 Task: Apply conditional formatting to highlight cells in the range A2:E12 with values greater than 10.
Action: Mouse moved to (779, 246)
Screenshot: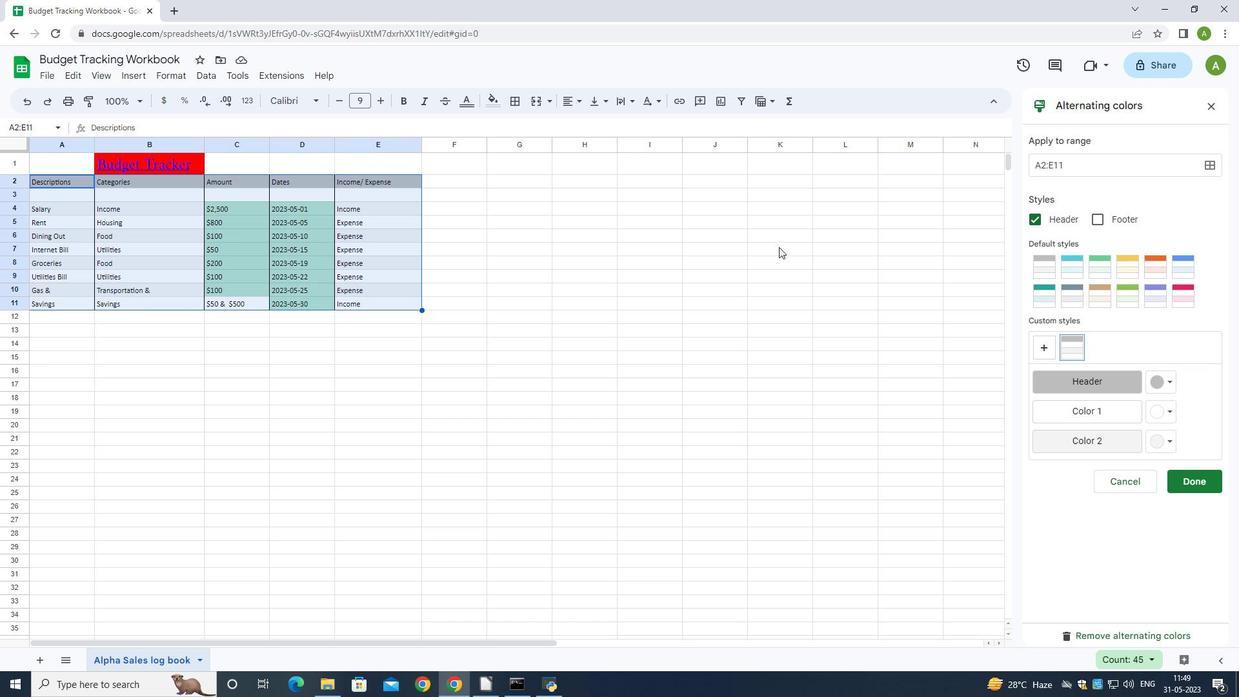 
Action: Mouse pressed left at (779, 246)
Screenshot: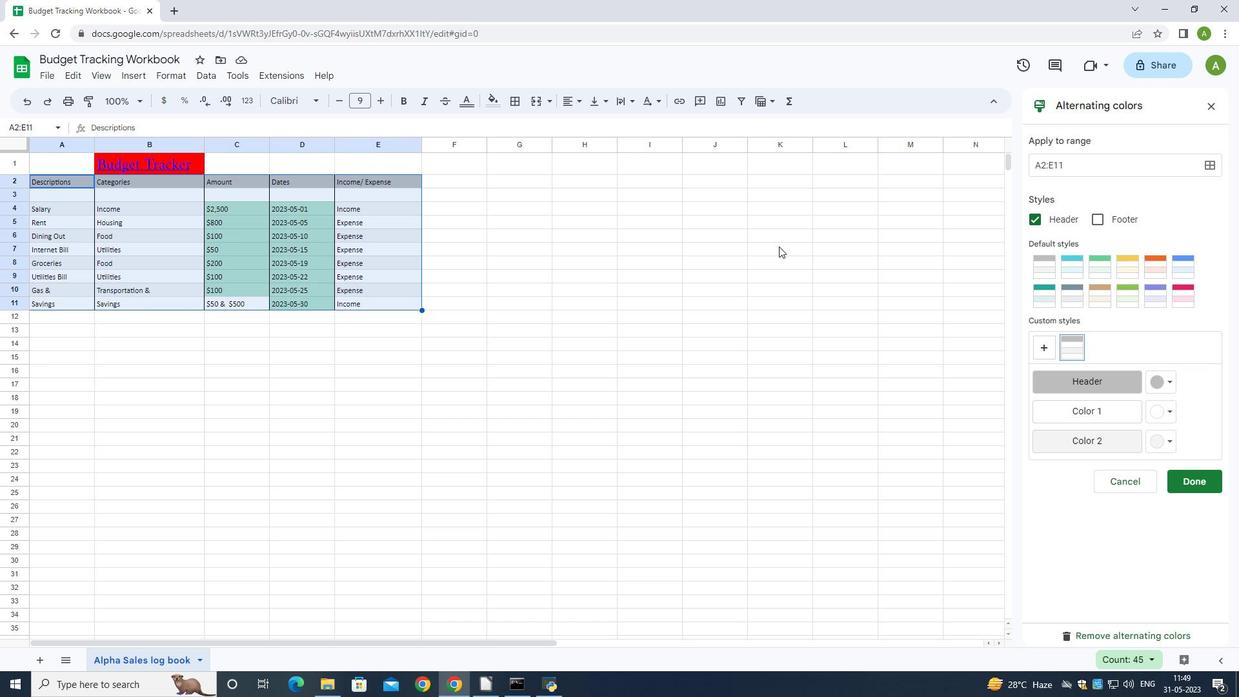 
Action: Mouse moved to (1205, 105)
Screenshot: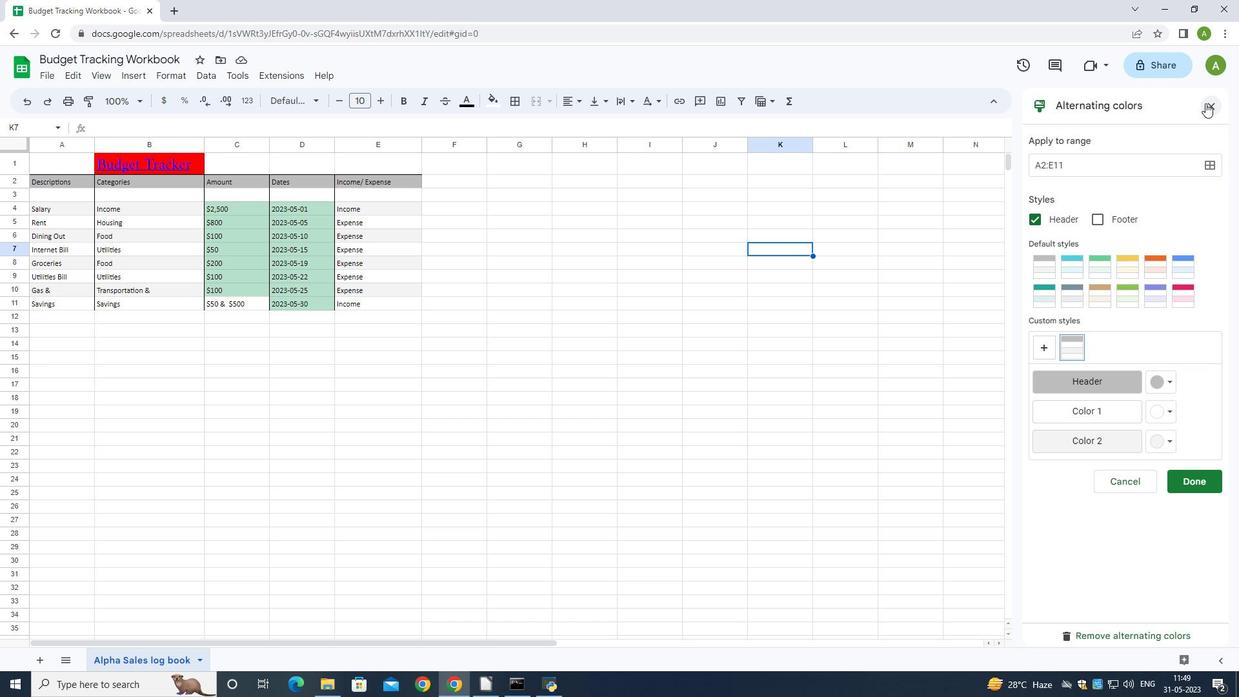 
Action: Mouse pressed left at (1205, 105)
Screenshot: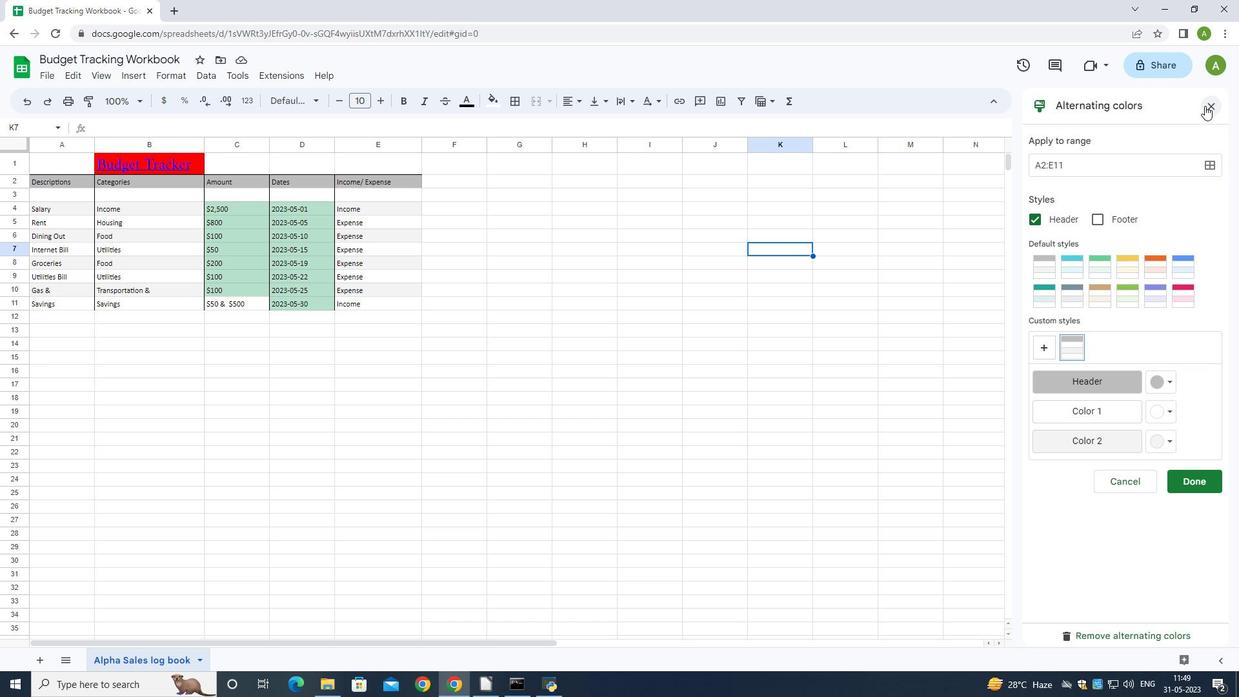 
Action: Mouse moved to (63, 182)
Screenshot: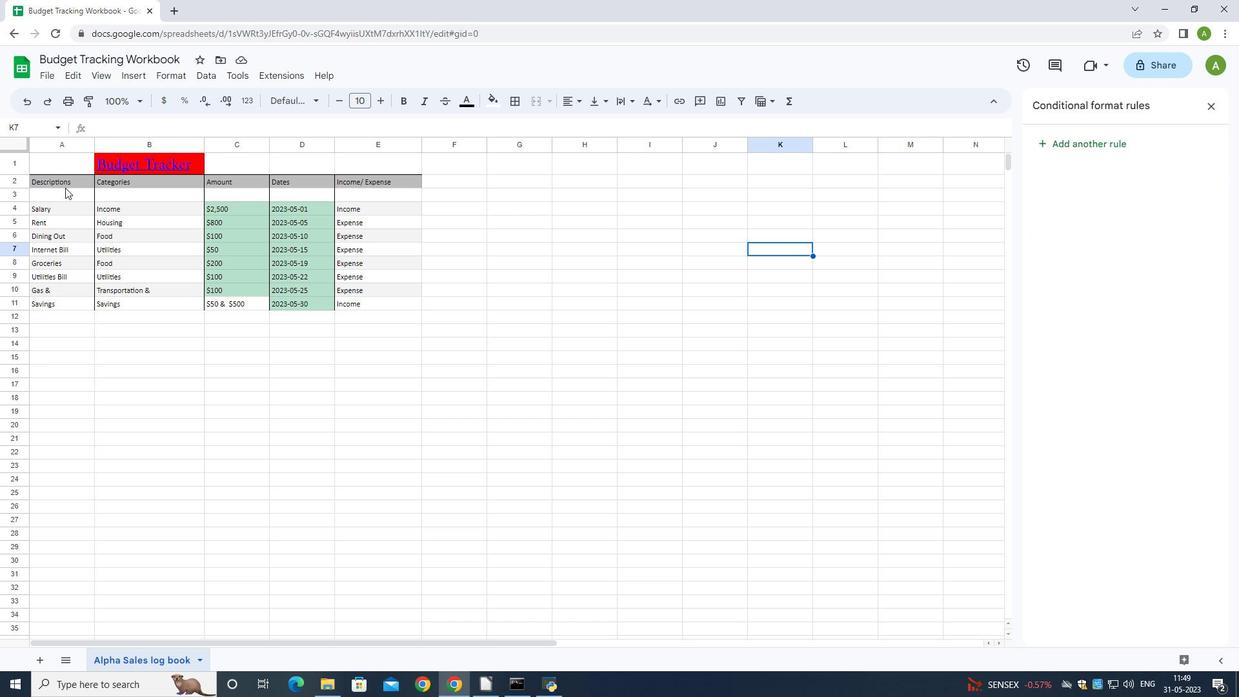 
Action: Mouse pressed left at (63, 182)
Screenshot: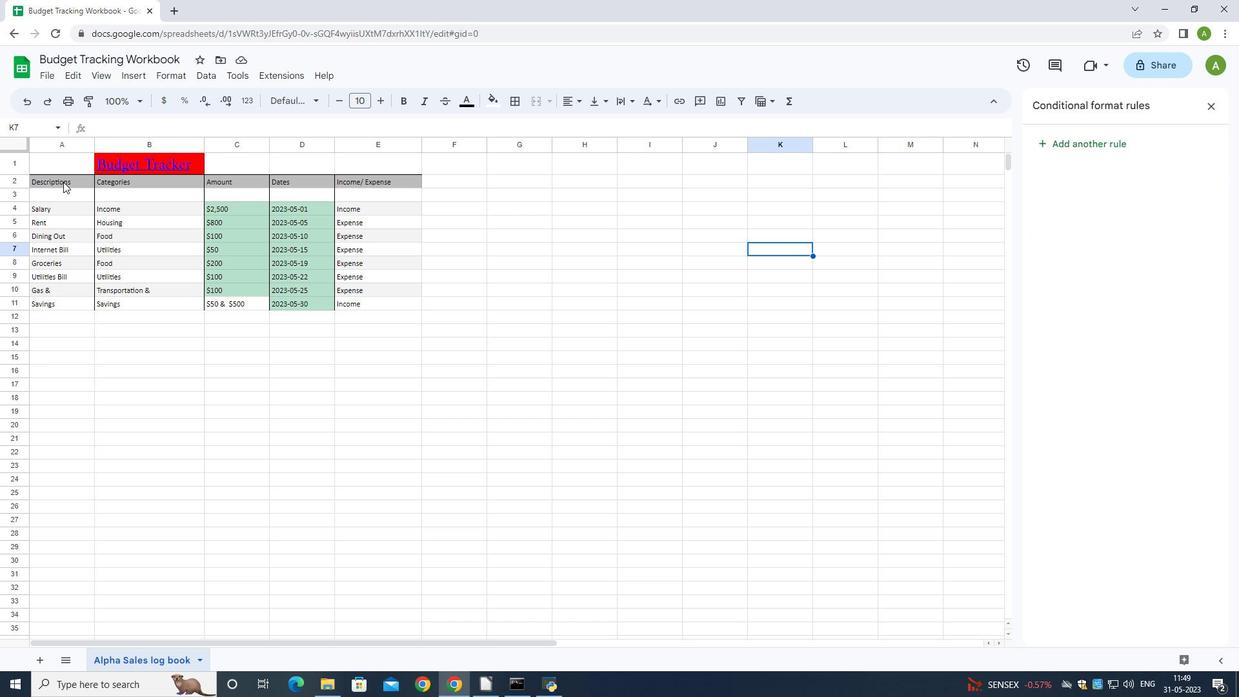 
Action: Mouse moved to (171, 78)
Screenshot: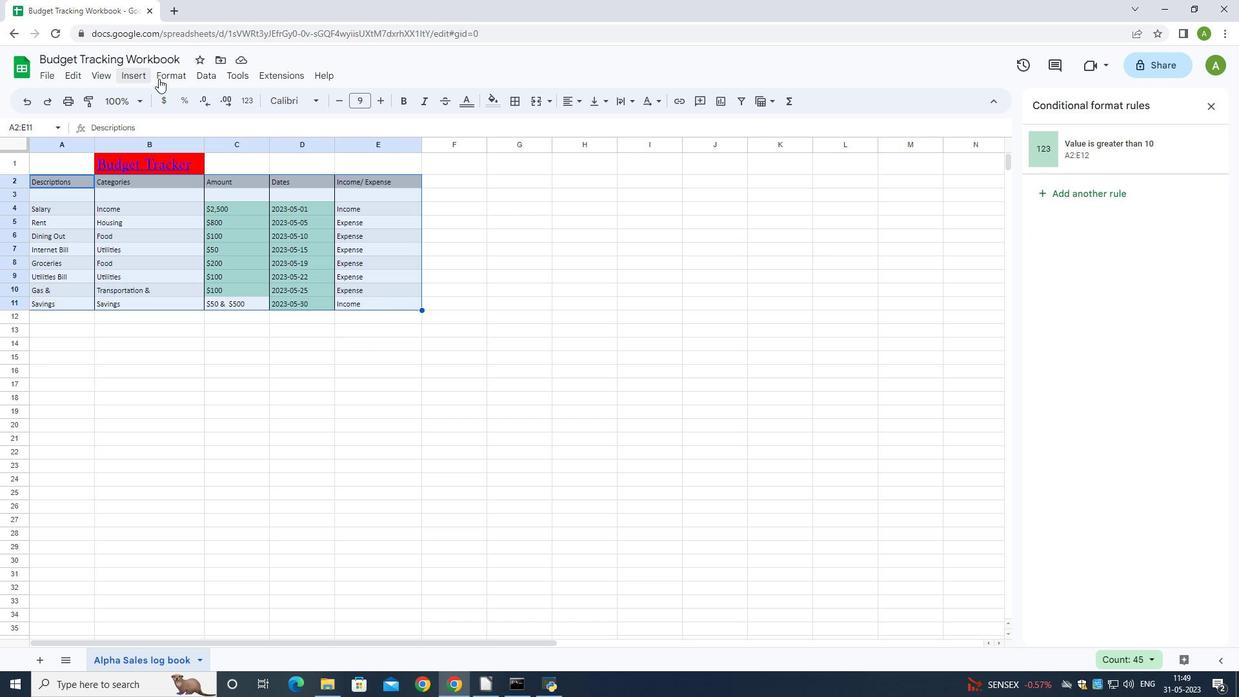 
Action: Mouse pressed left at (171, 78)
Screenshot: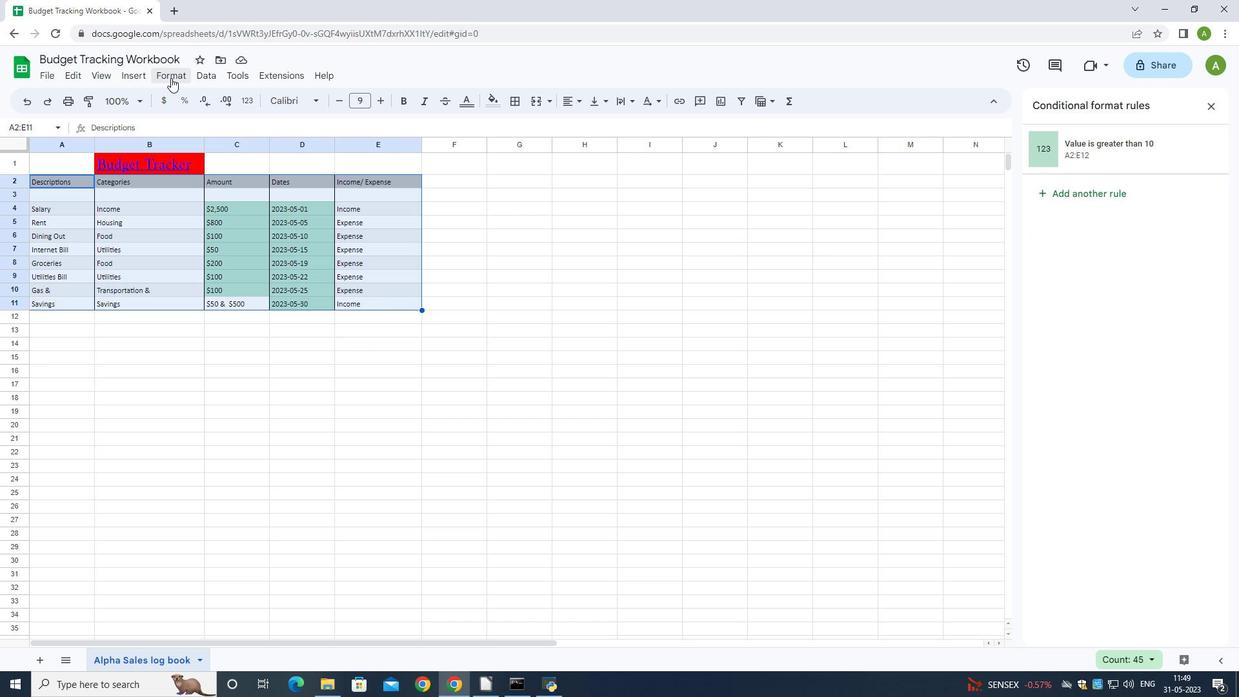 
Action: Mouse moved to (182, 302)
Screenshot: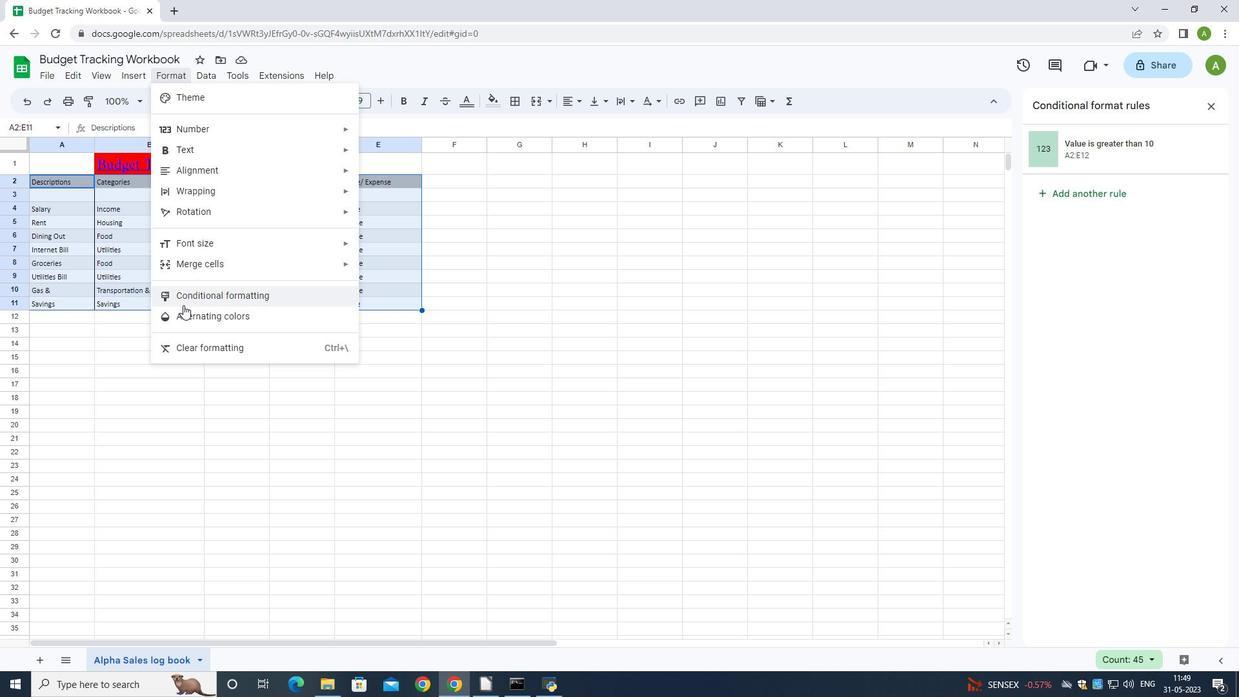 
Action: Mouse pressed left at (182, 302)
Screenshot: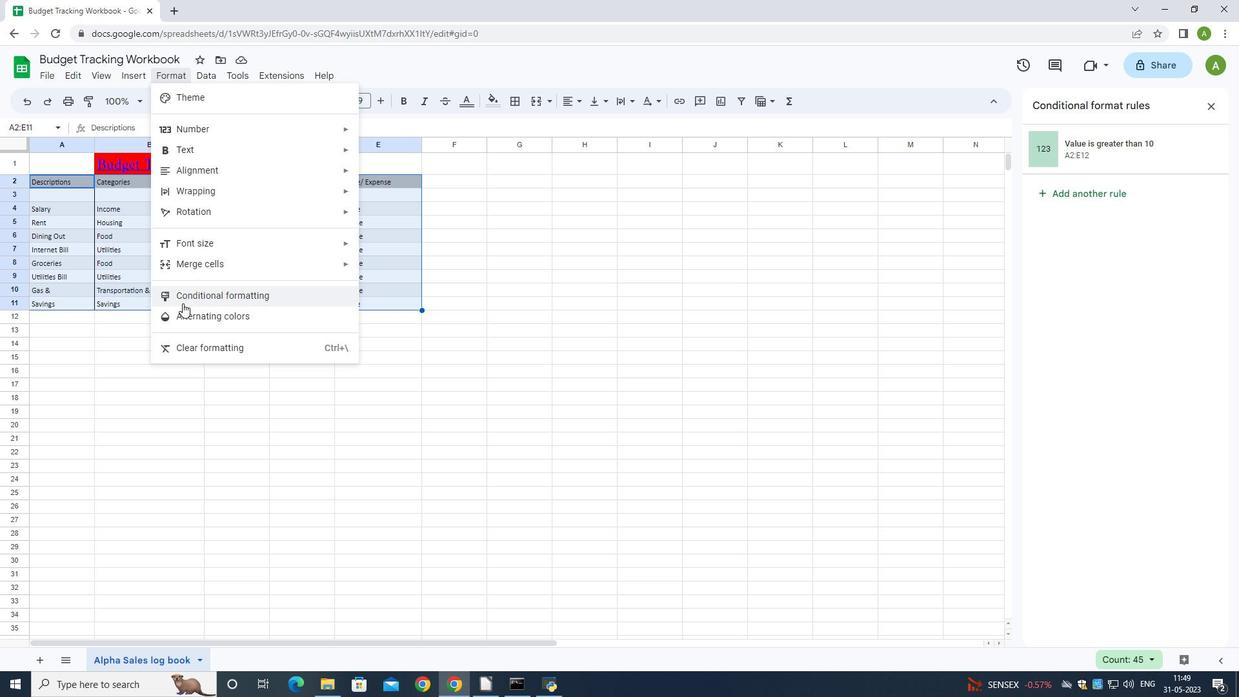 
Action: Mouse moved to (1147, 142)
Screenshot: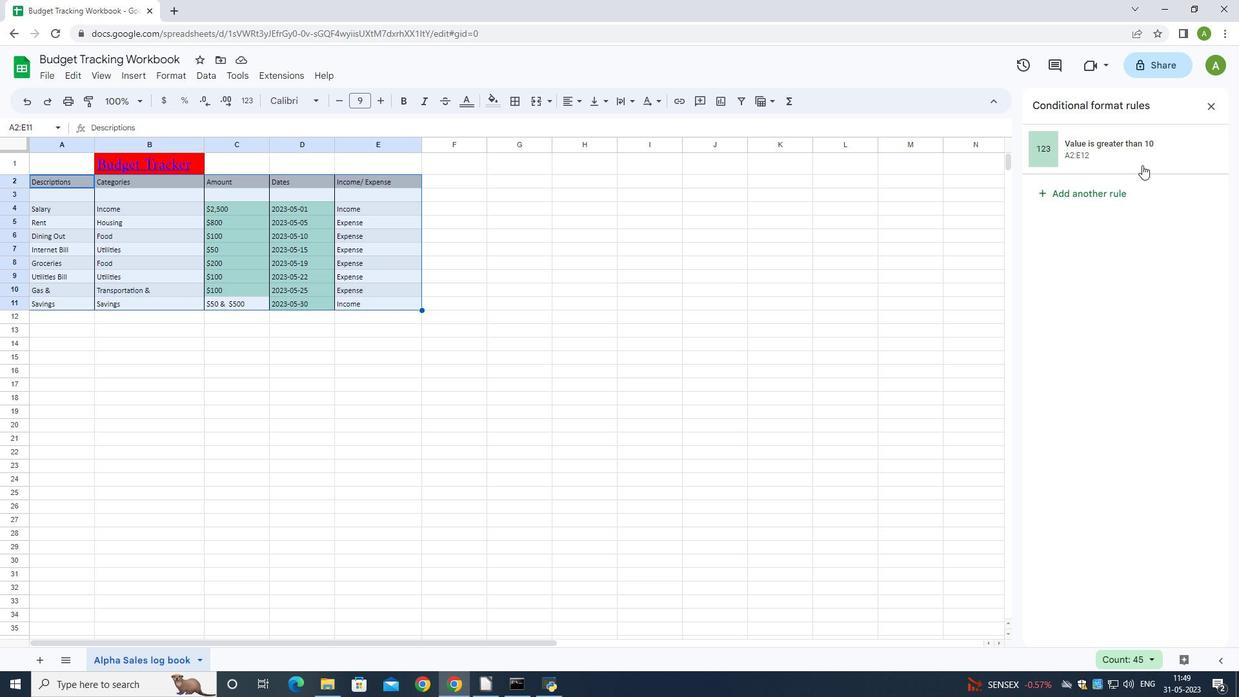 
Action: Mouse pressed left at (1147, 142)
Screenshot: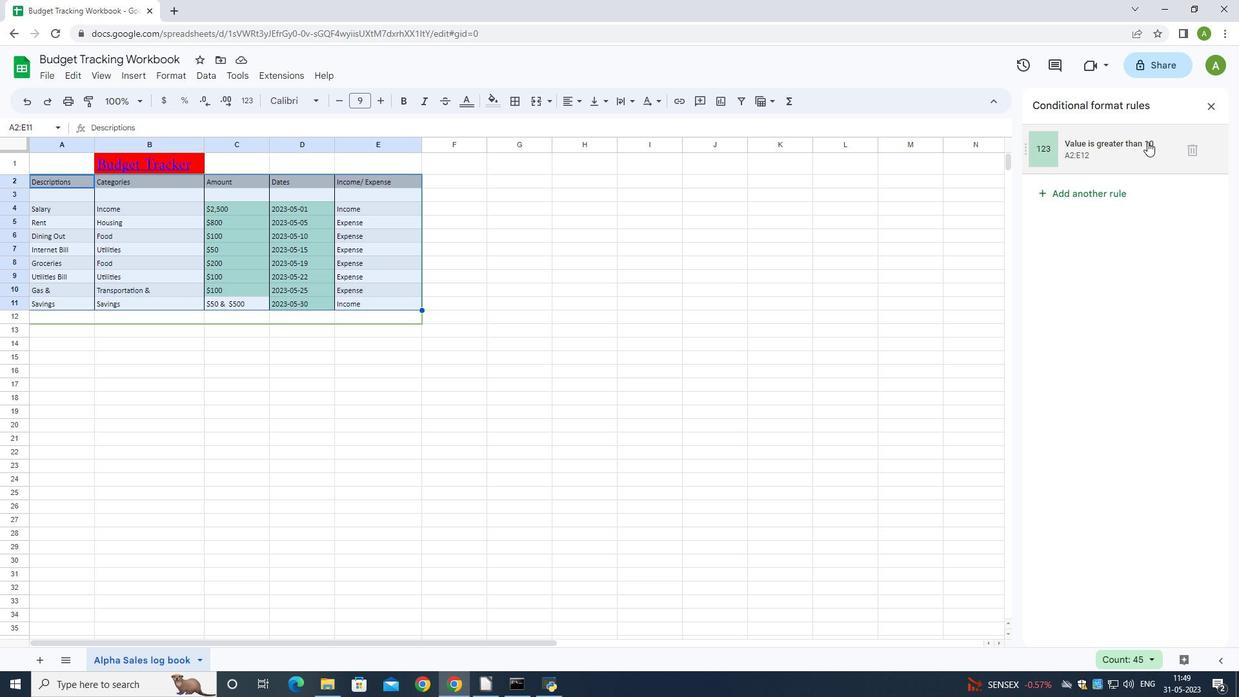 
Action: Mouse moved to (1102, 275)
Screenshot: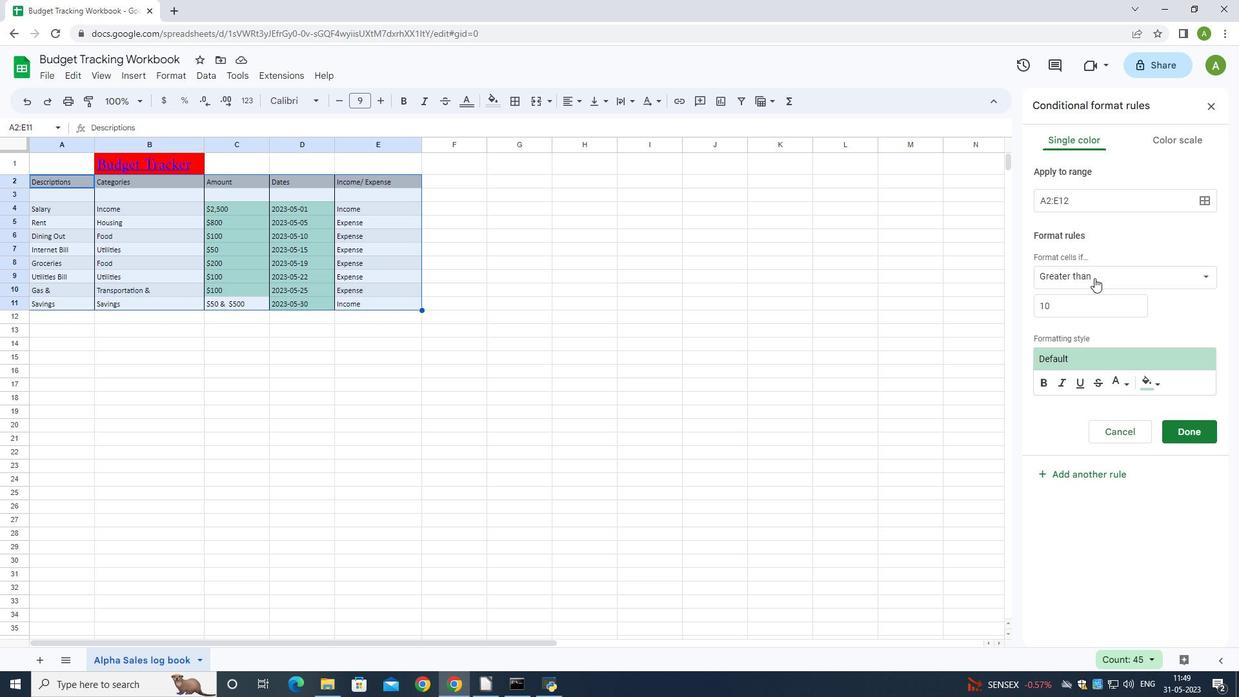 
Action: Mouse pressed left at (1102, 275)
Screenshot: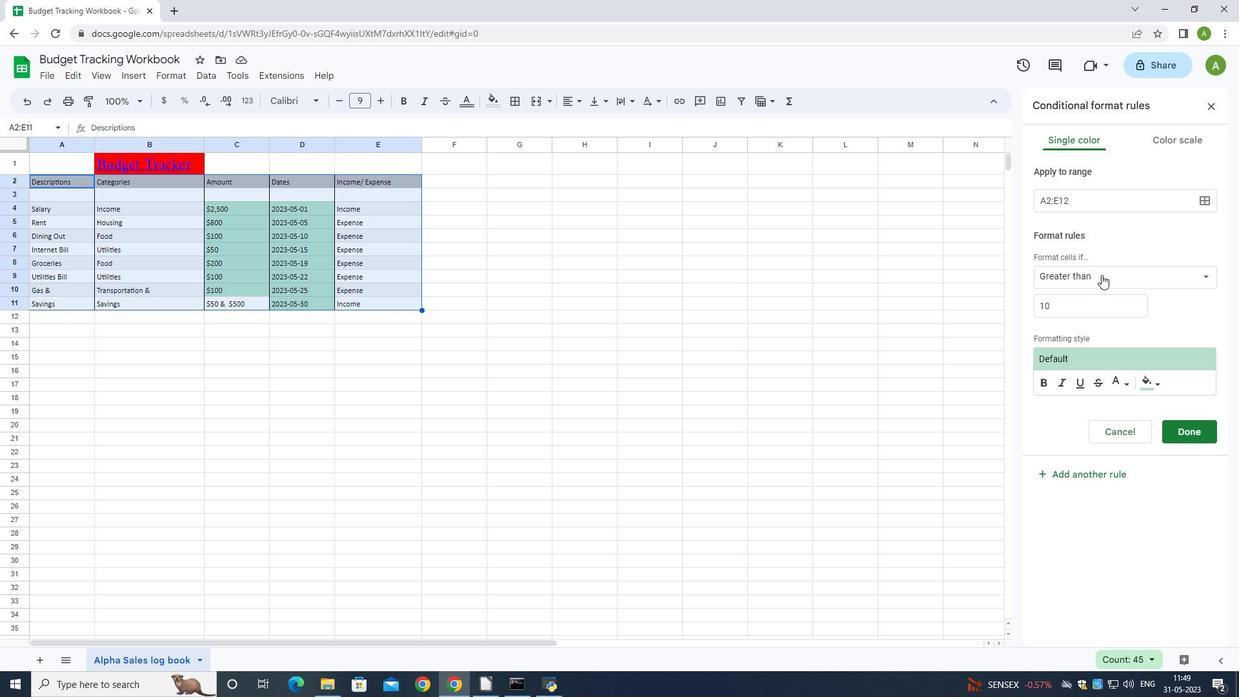 
Action: Mouse moved to (1094, 289)
Screenshot: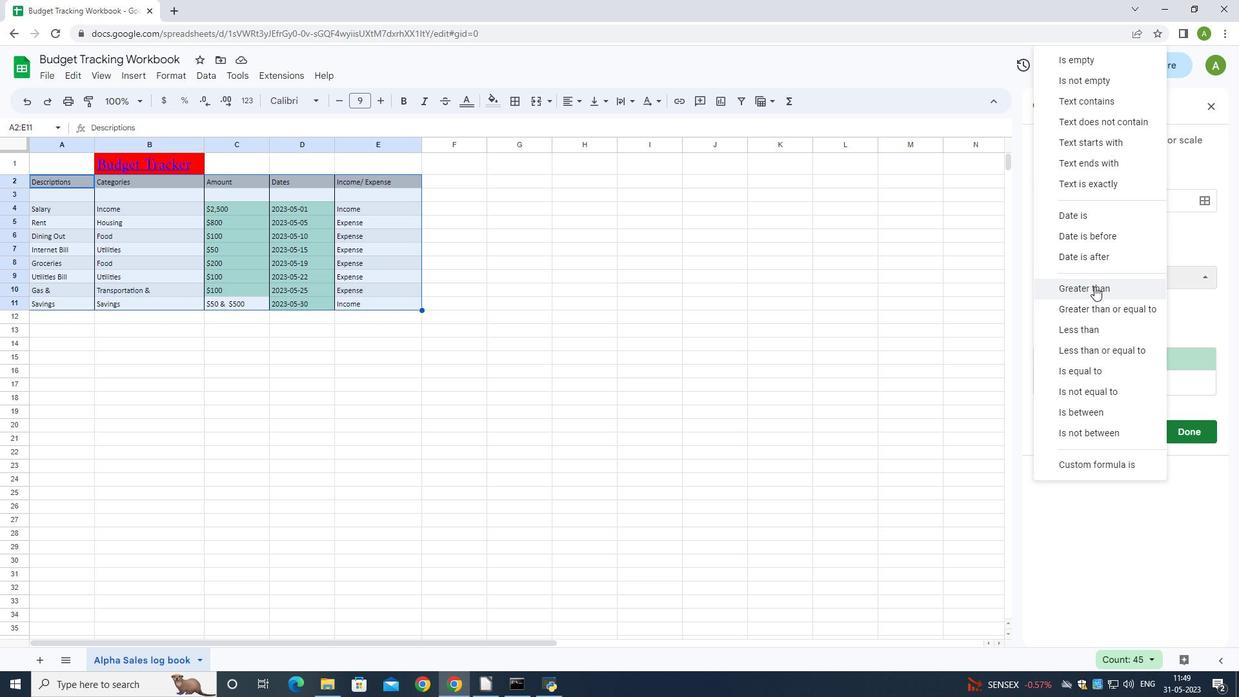 
Action: Mouse pressed left at (1094, 289)
Screenshot: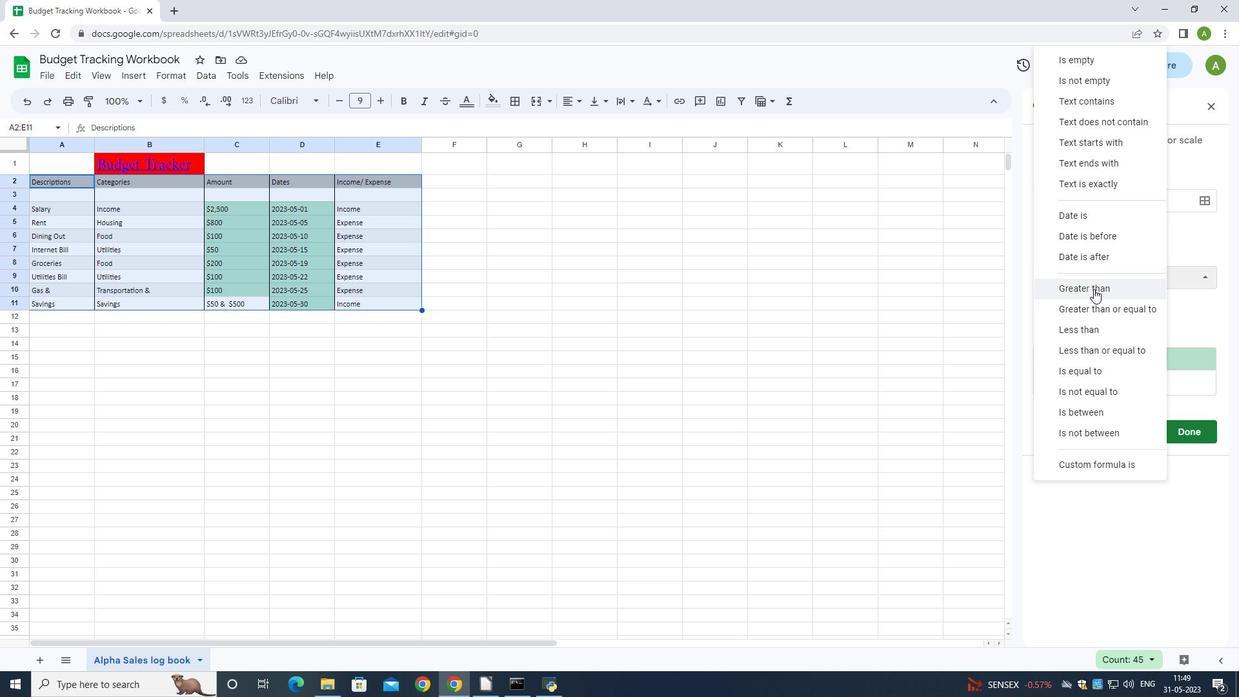 
Action: Mouse moved to (1083, 307)
Screenshot: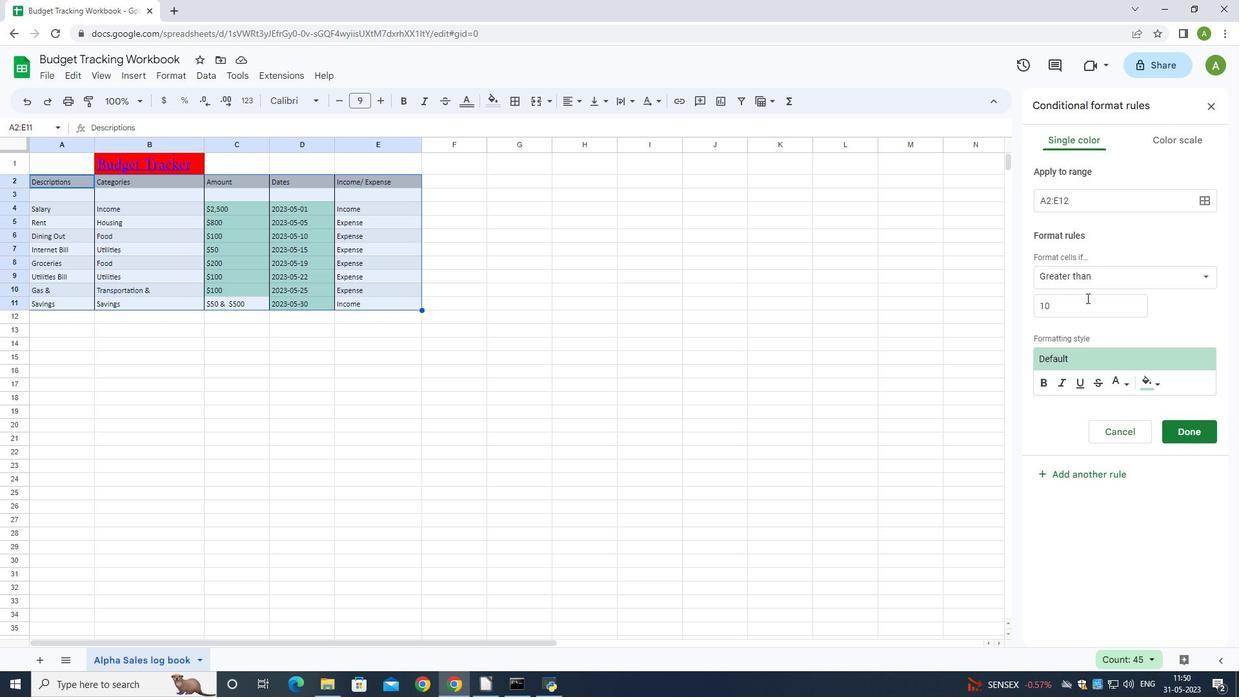 
Action: Mouse pressed left at (1083, 307)
Screenshot: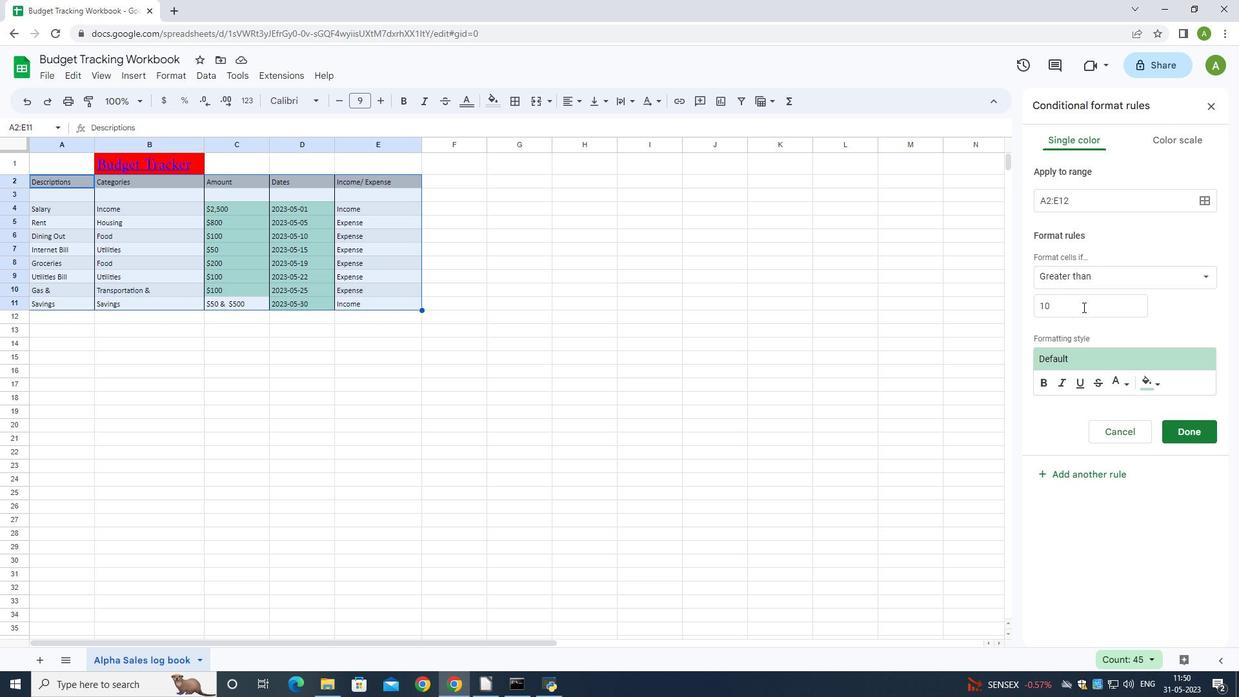 
Action: Key pressed <Key.backspace><Key.backspace>5
Screenshot: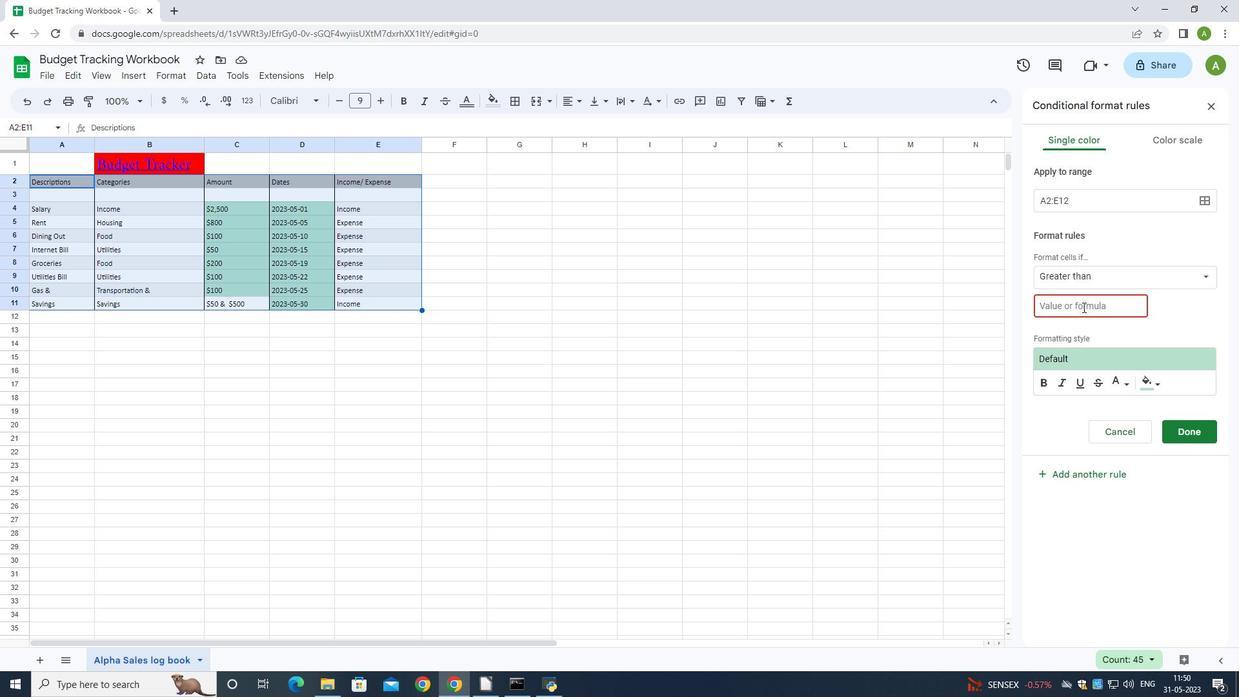
Action: Mouse moved to (1157, 387)
Screenshot: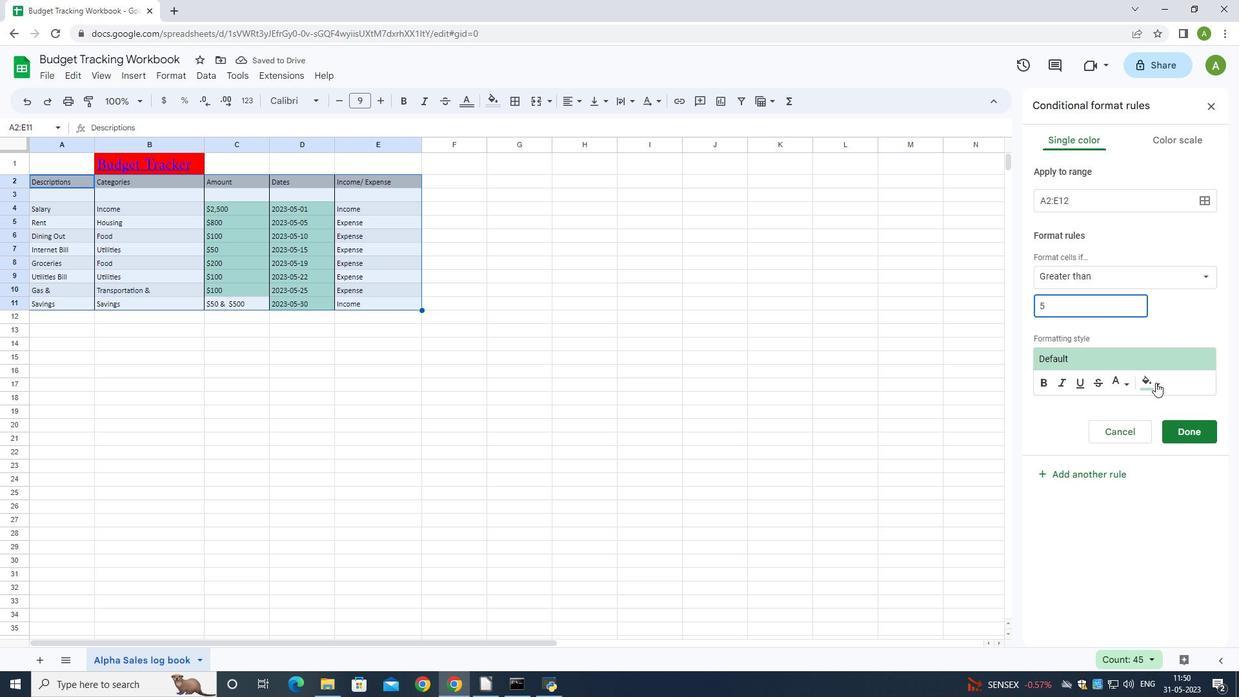 
Action: Mouse pressed left at (1157, 387)
Screenshot: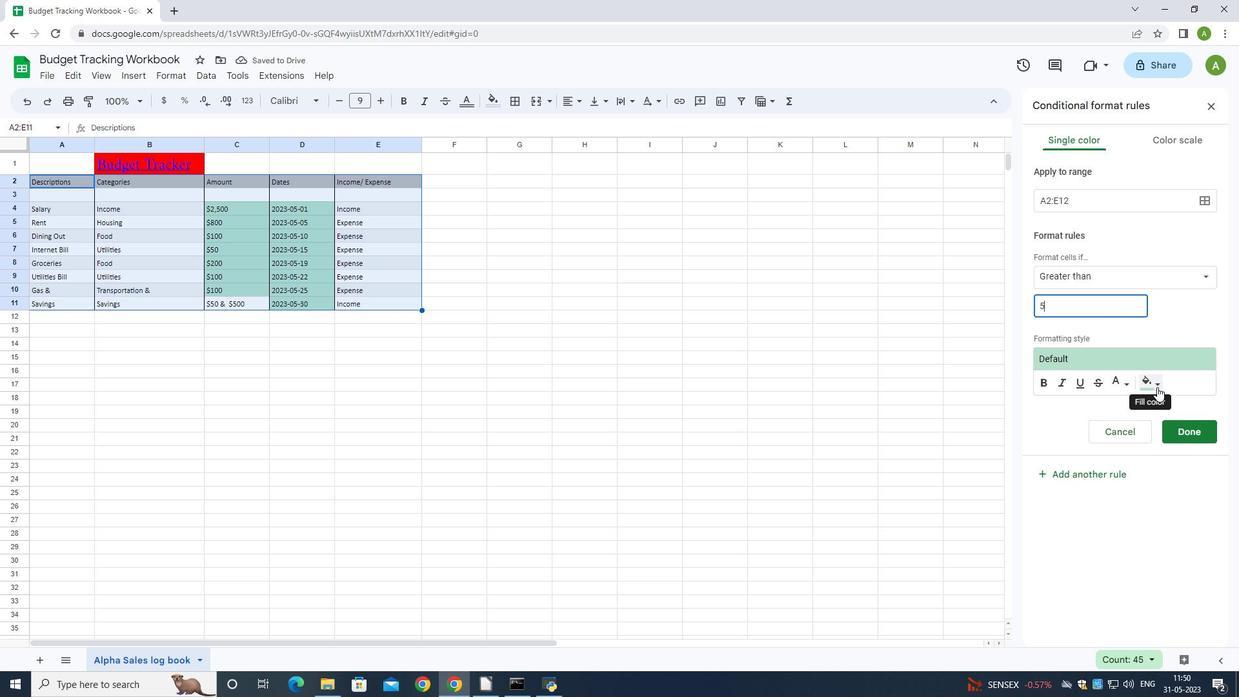 
Action: Mouse moved to (1089, 429)
Screenshot: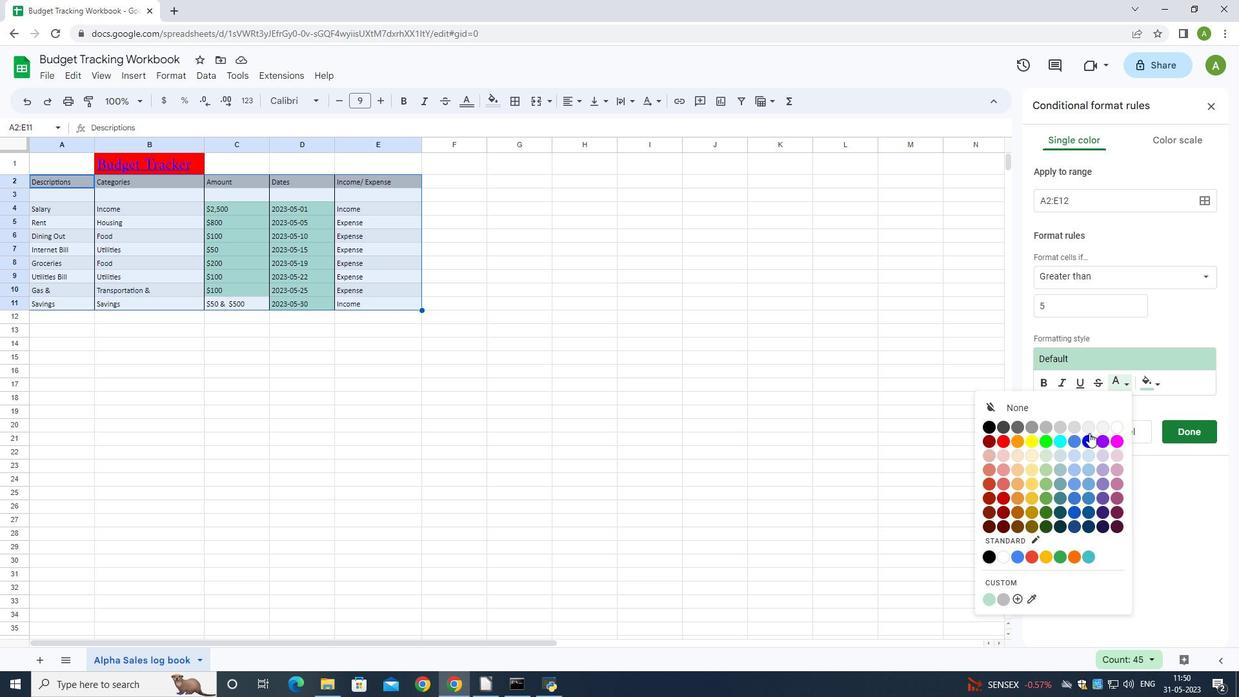 
Action: Mouse pressed left at (1089, 429)
Screenshot: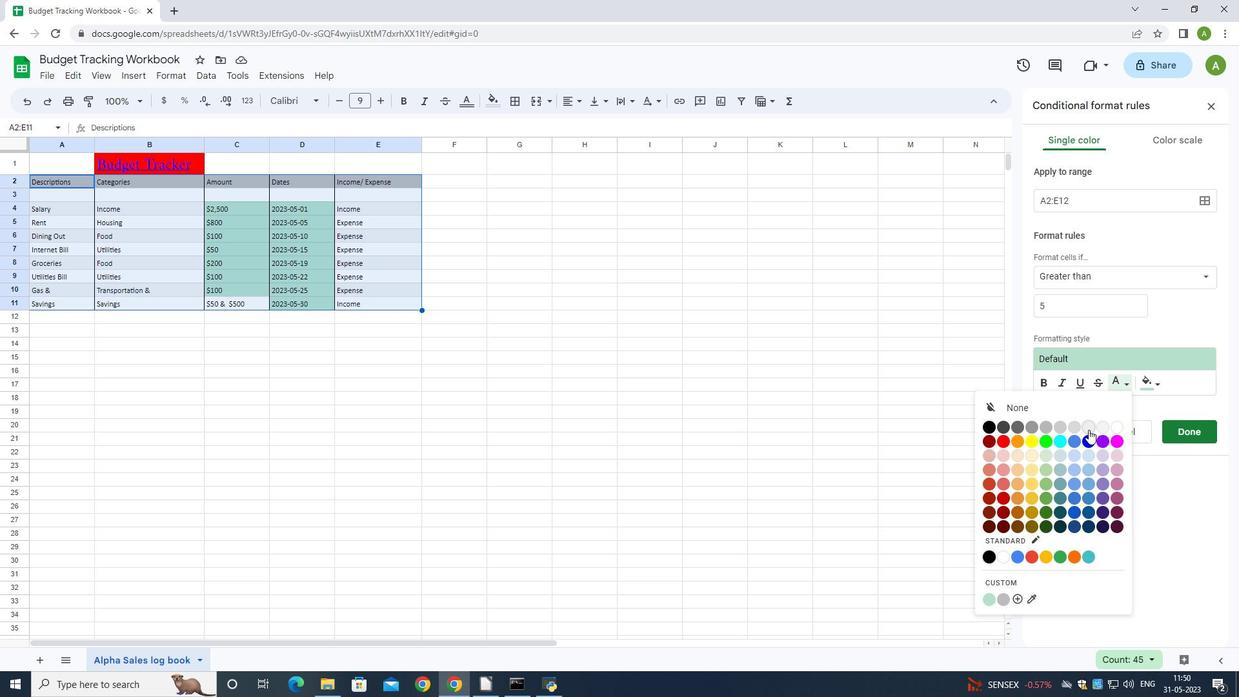 
Action: Mouse moved to (1176, 429)
Screenshot: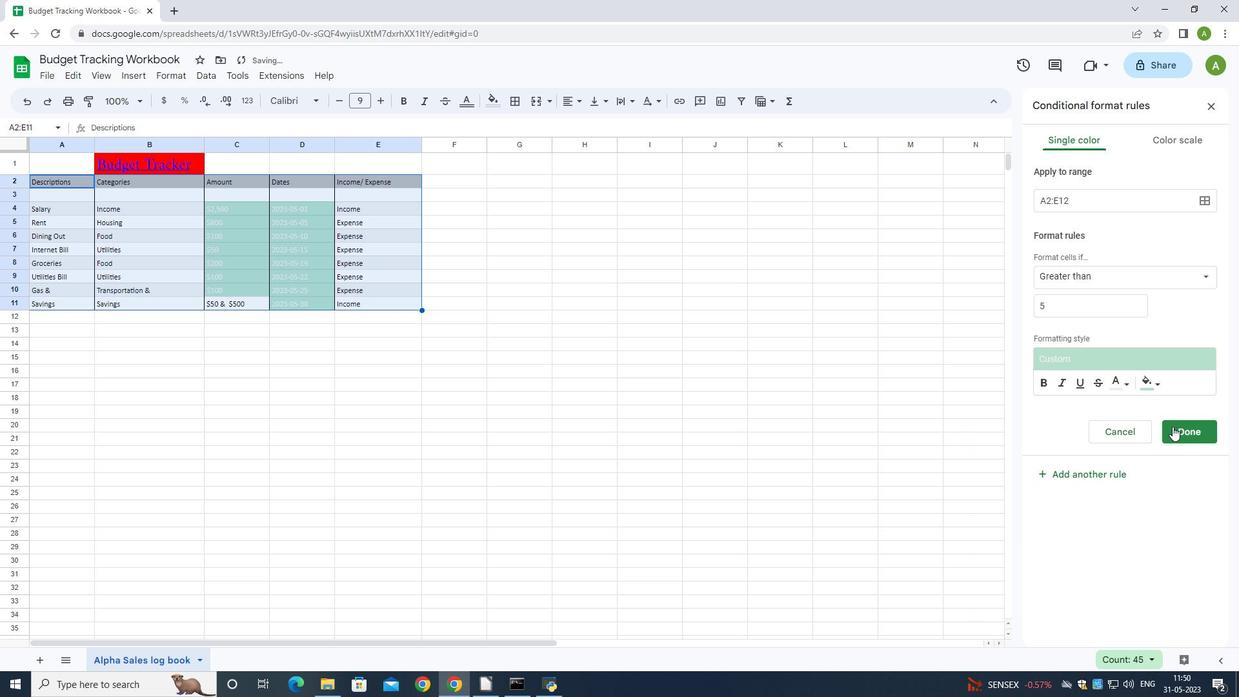 
Action: Mouse pressed left at (1176, 429)
Screenshot: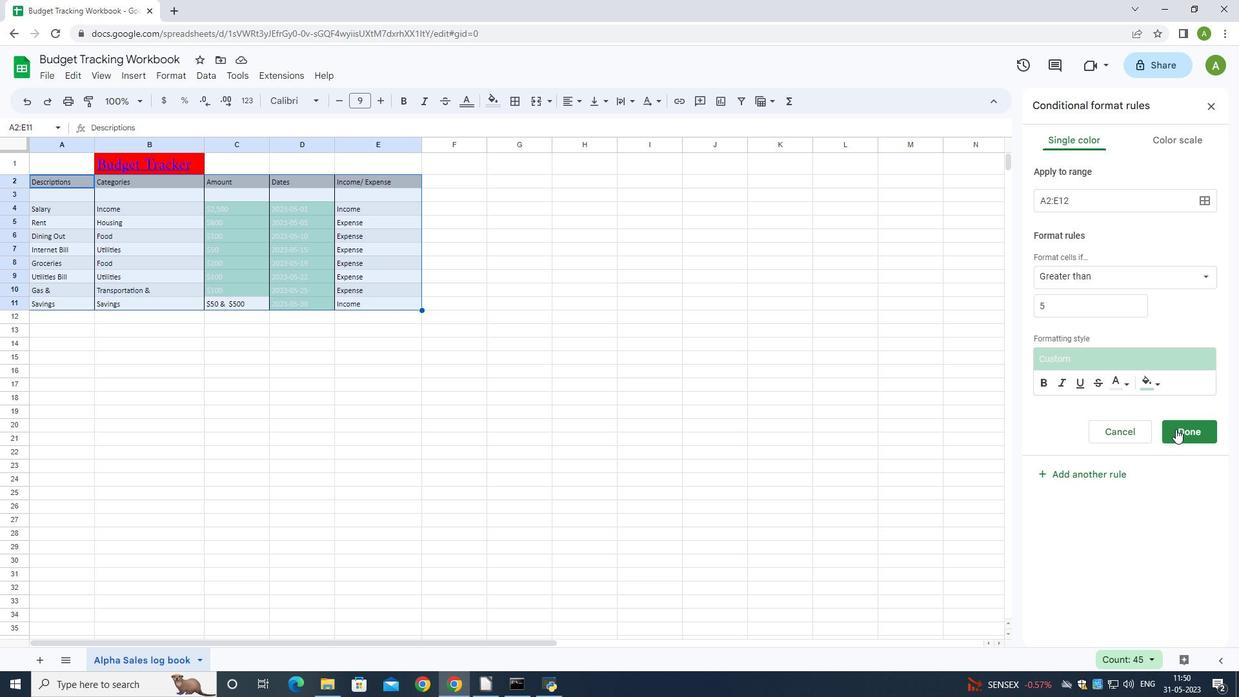 
Action: Mouse moved to (775, 289)
Screenshot: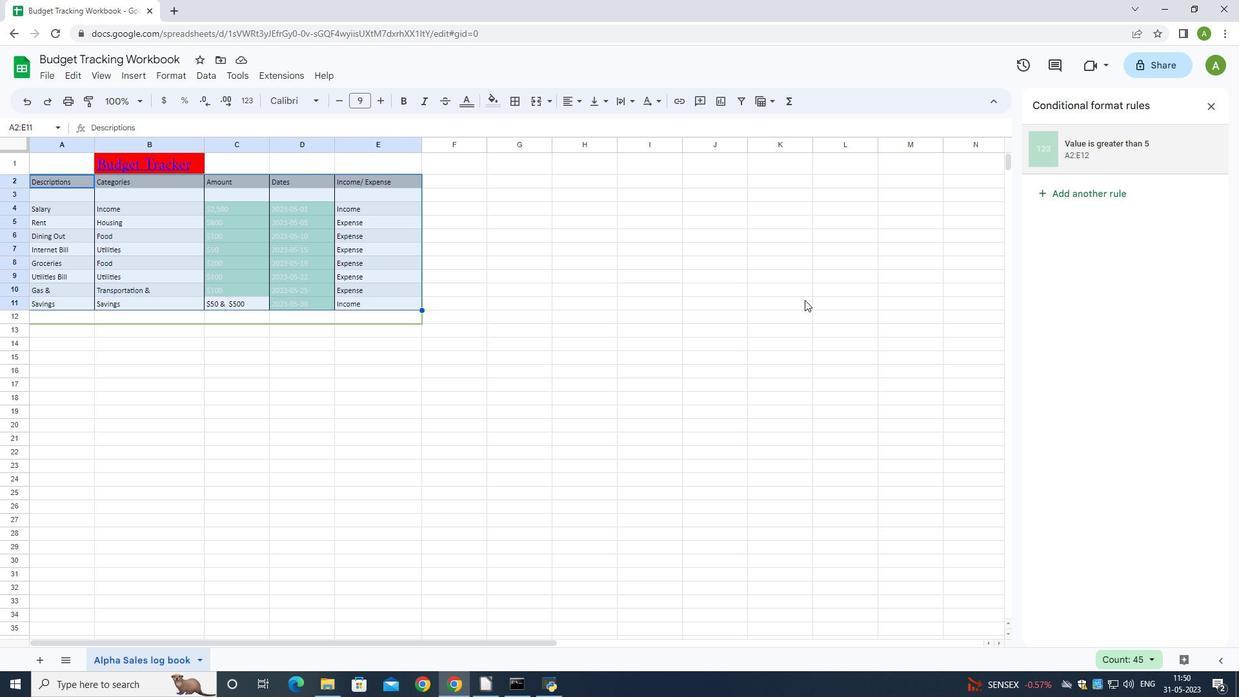 
Action: Mouse pressed left at (775, 289)
Screenshot: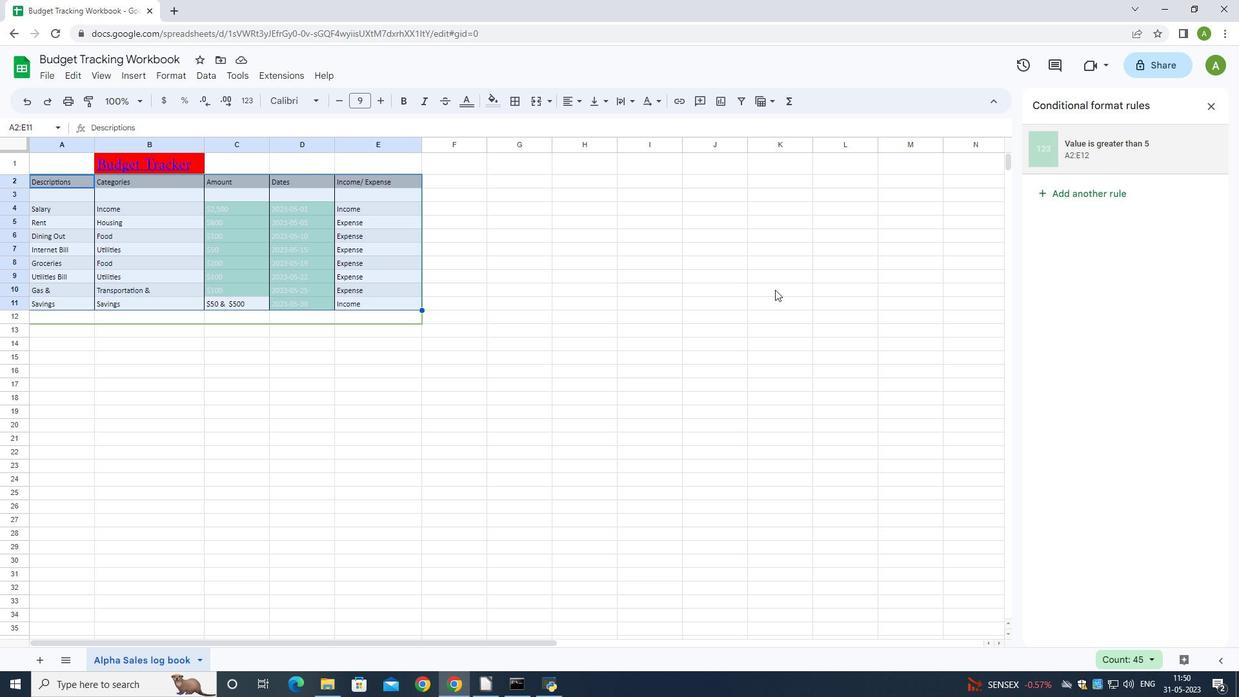 
Action: Mouse moved to (358, 310)
Screenshot: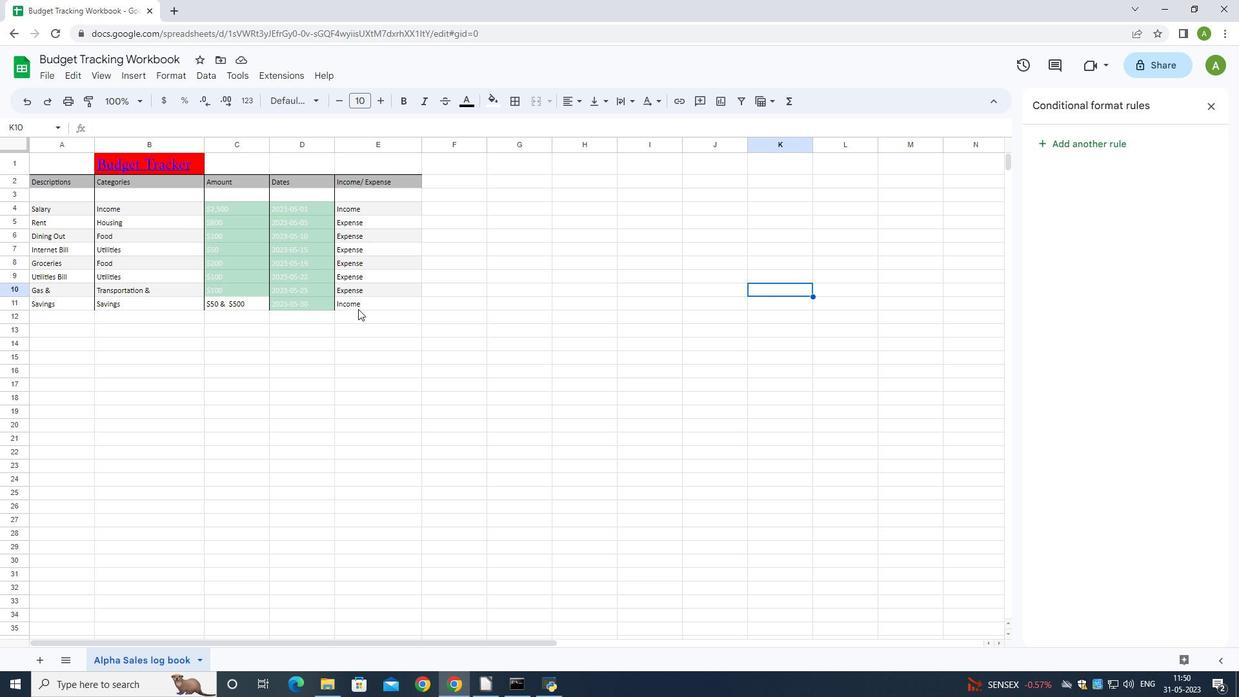 
